Task: Choose download larger data archive, including connections, contacts, account history, and information we infer about you based on your profile and activity in export your data.
Action: Mouse moved to (517, 76)
Screenshot: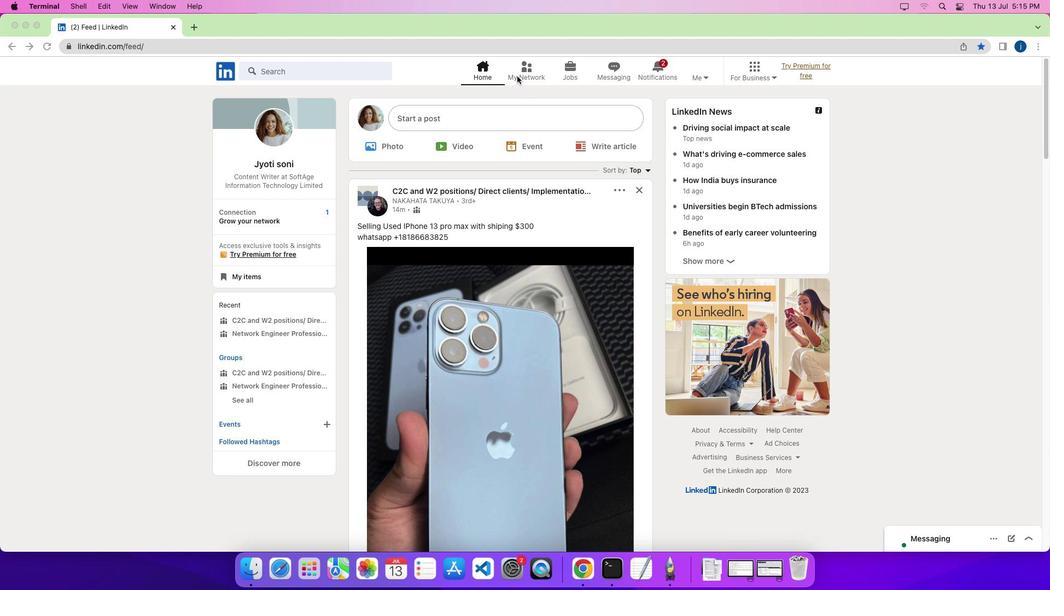 
Action: Mouse pressed left at (517, 76)
Screenshot: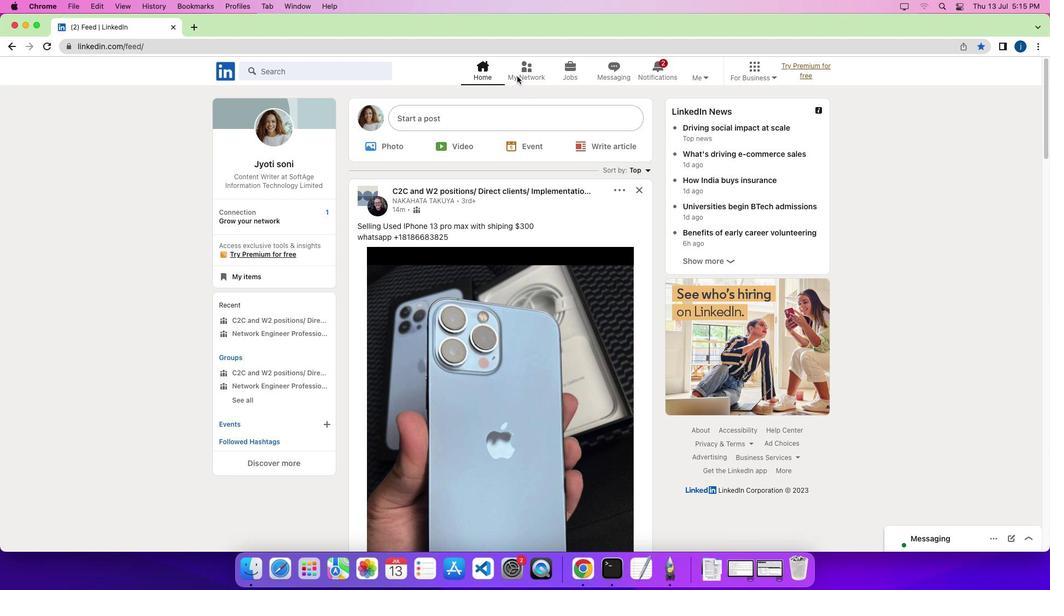 
Action: Mouse pressed left at (517, 76)
Screenshot: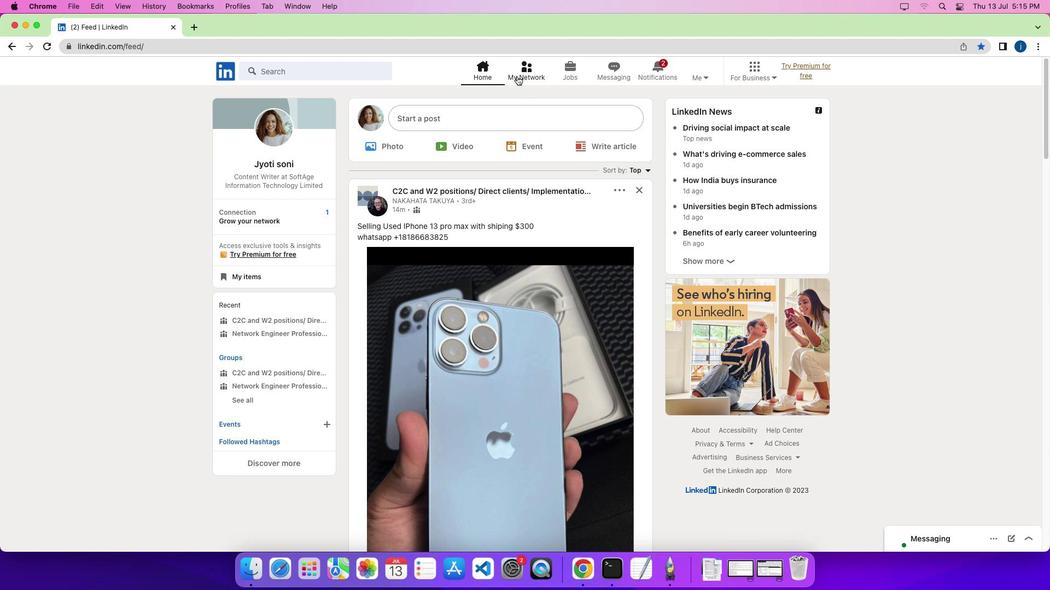 
Action: Mouse moved to (249, 155)
Screenshot: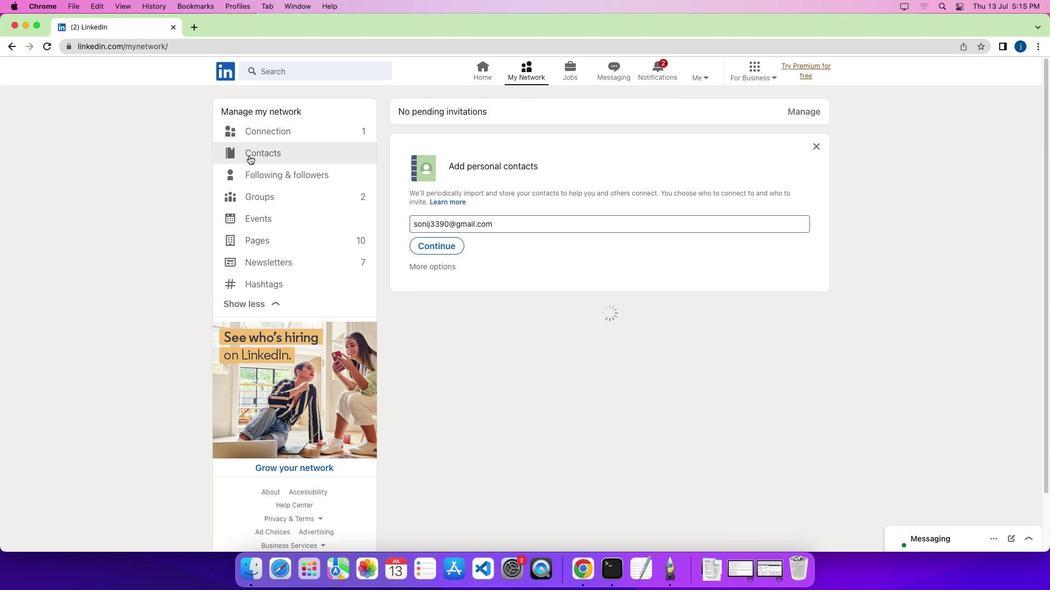 
Action: Mouse pressed left at (249, 155)
Screenshot: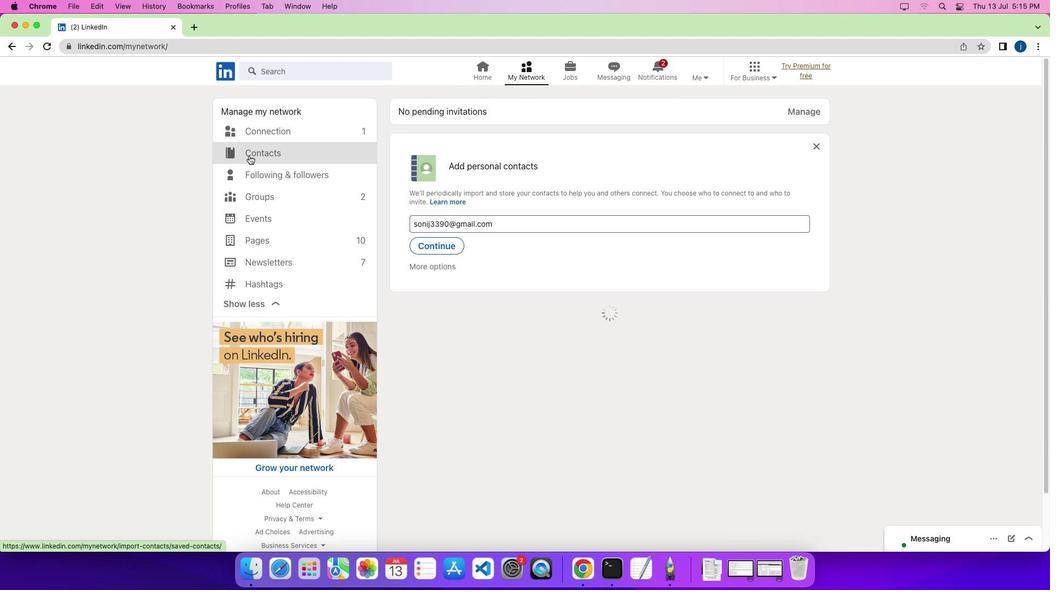 
Action: Mouse moved to (771, 181)
Screenshot: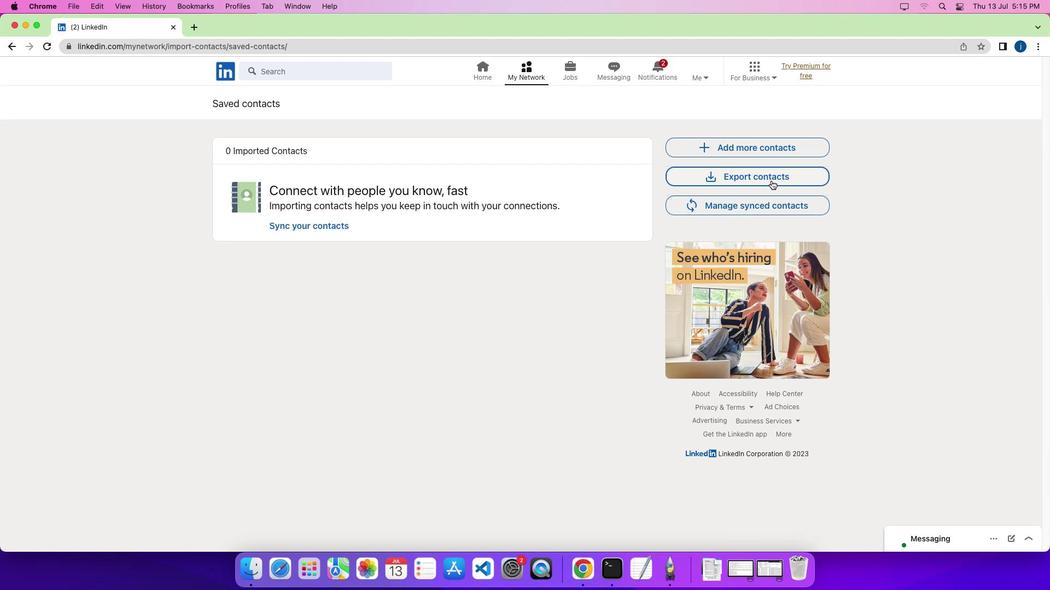 
Action: Mouse pressed left at (771, 181)
Screenshot: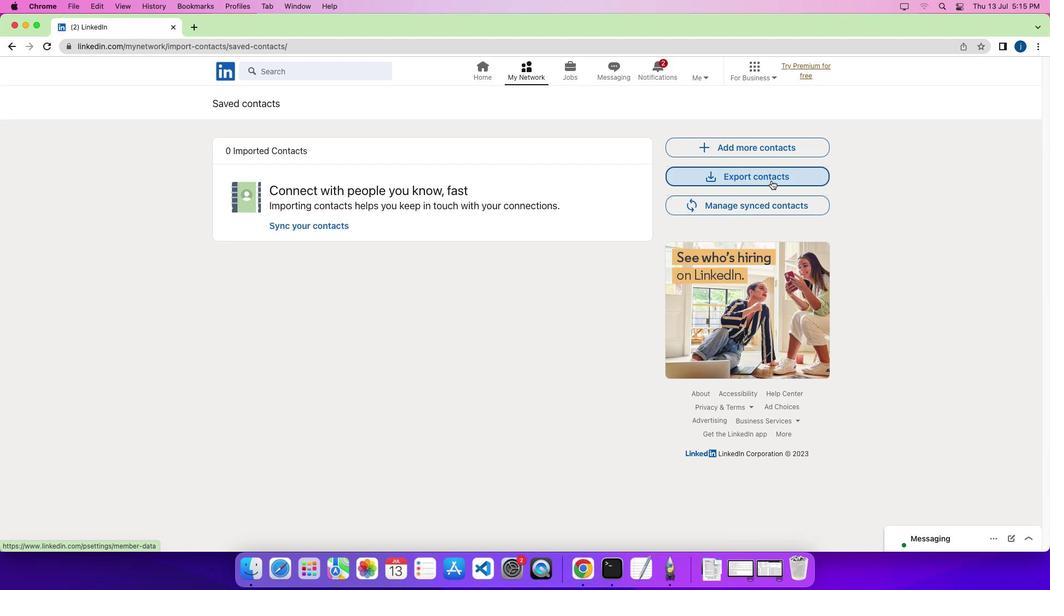 
Action: Mouse moved to (419, 180)
Screenshot: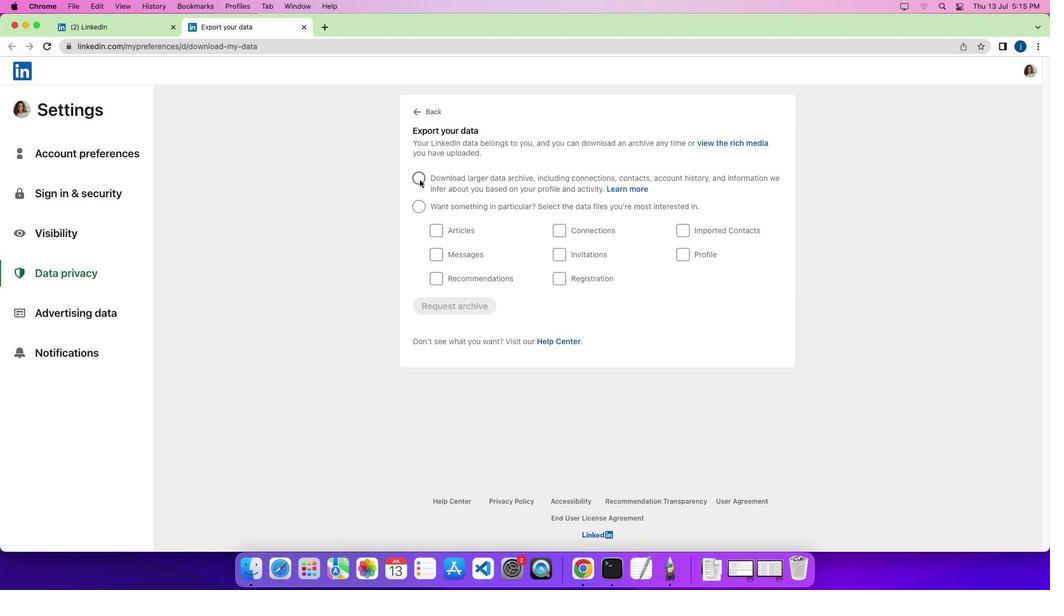 
Action: Mouse pressed left at (419, 180)
Screenshot: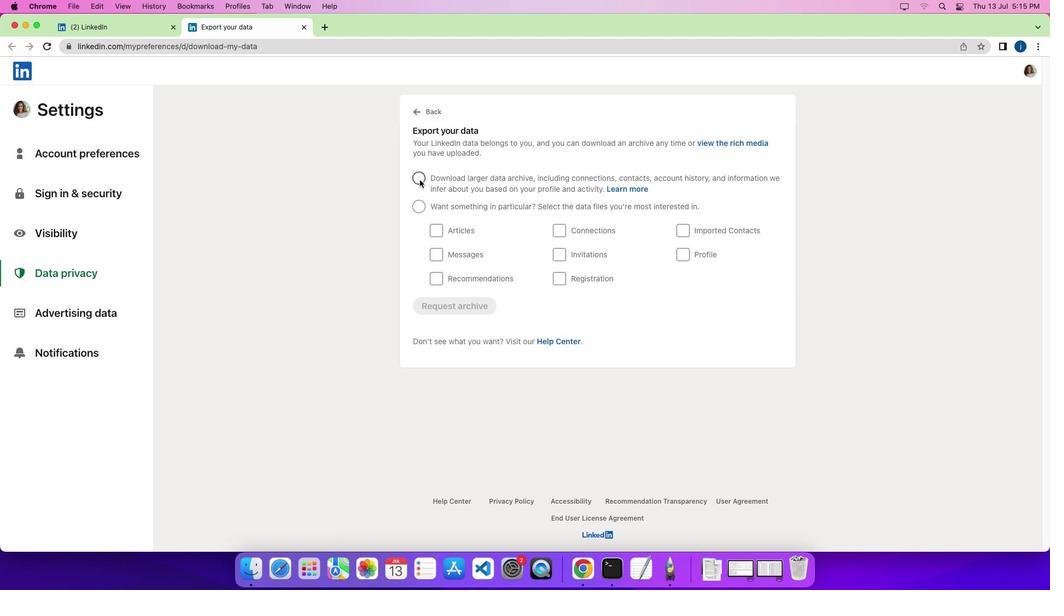 
Action: Mouse moved to (428, 213)
Screenshot: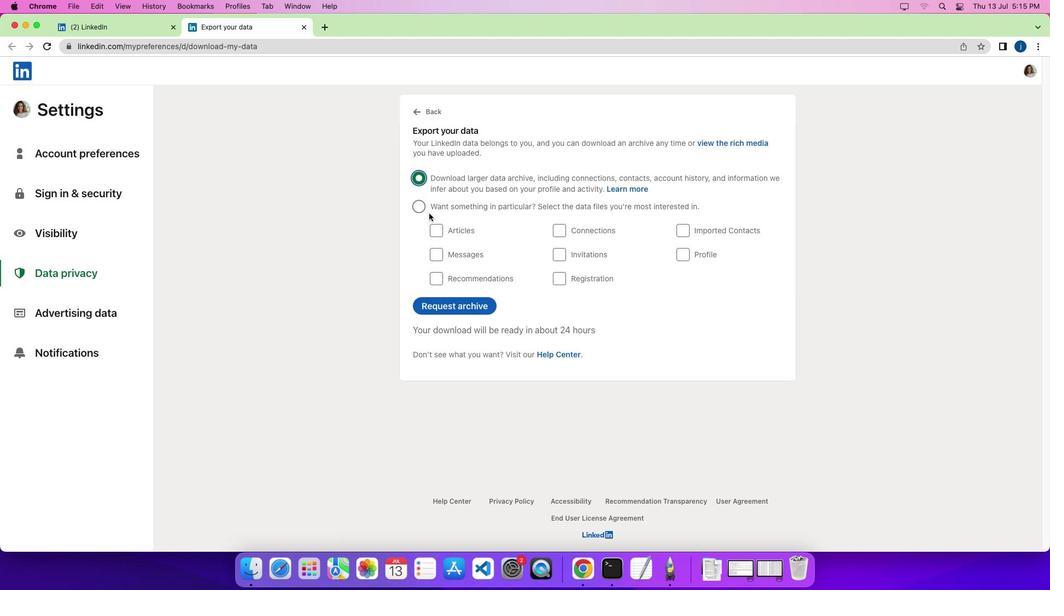 
